Task: In profile recomendations turn off email notifications.
Action: Mouse moved to (696, 61)
Screenshot: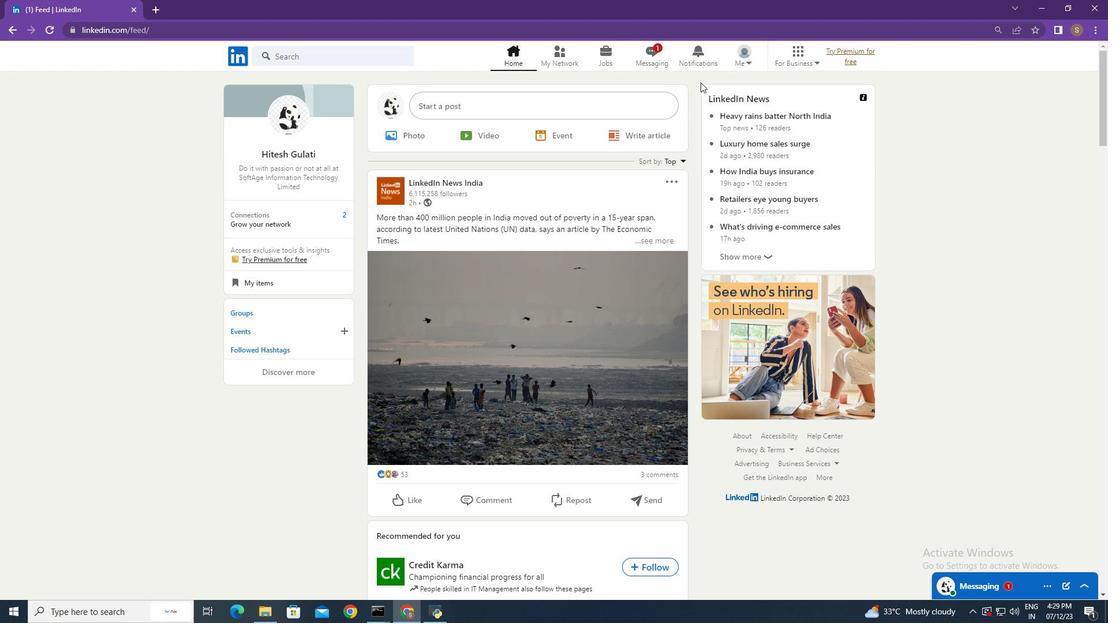 
Action: Mouse pressed left at (696, 61)
Screenshot: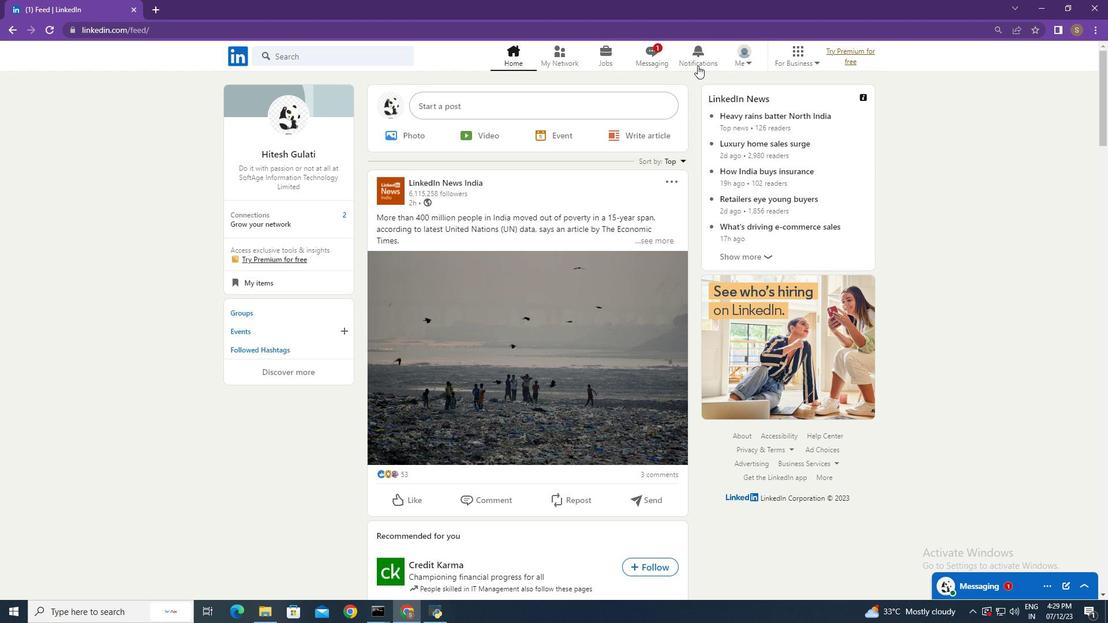 
Action: Mouse moved to (250, 133)
Screenshot: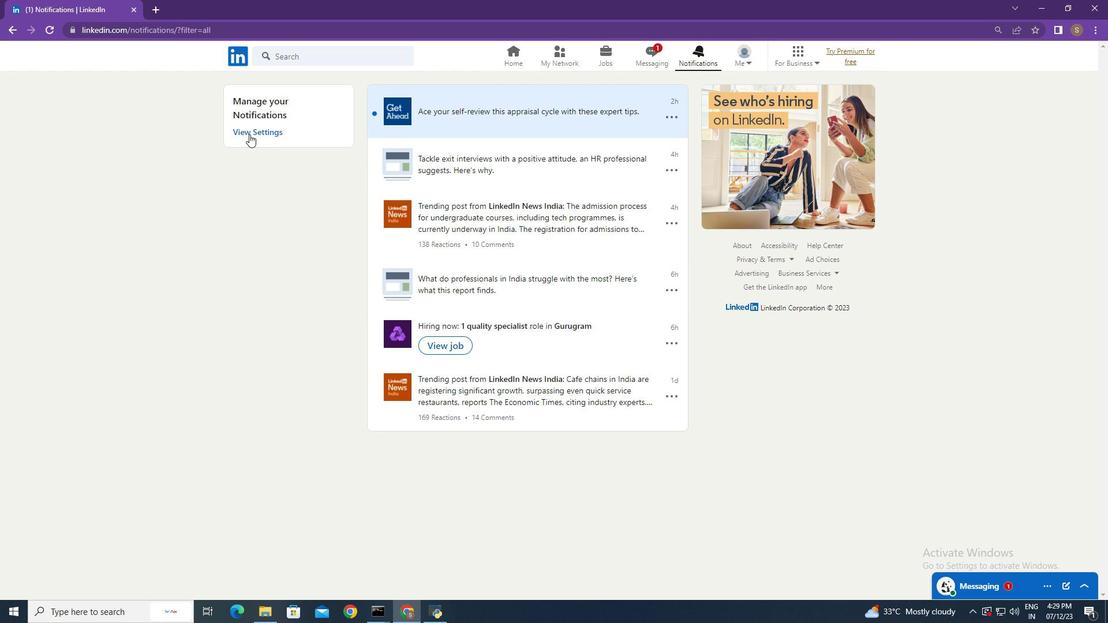 
Action: Mouse pressed left at (250, 133)
Screenshot: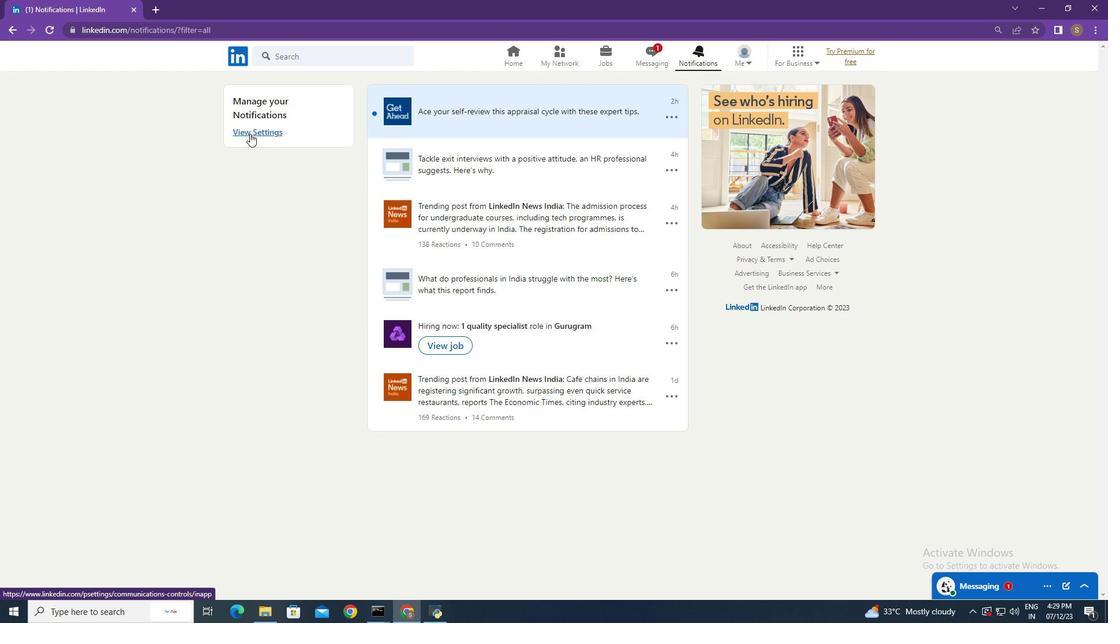 
Action: Mouse moved to (669, 447)
Screenshot: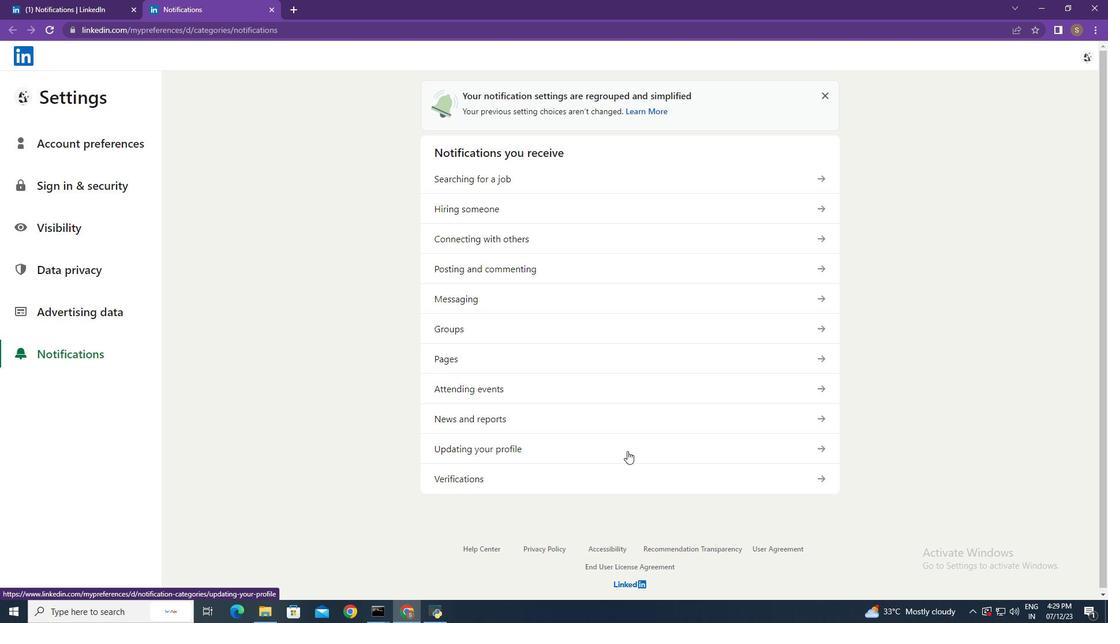 
Action: Mouse pressed left at (669, 447)
Screenshot: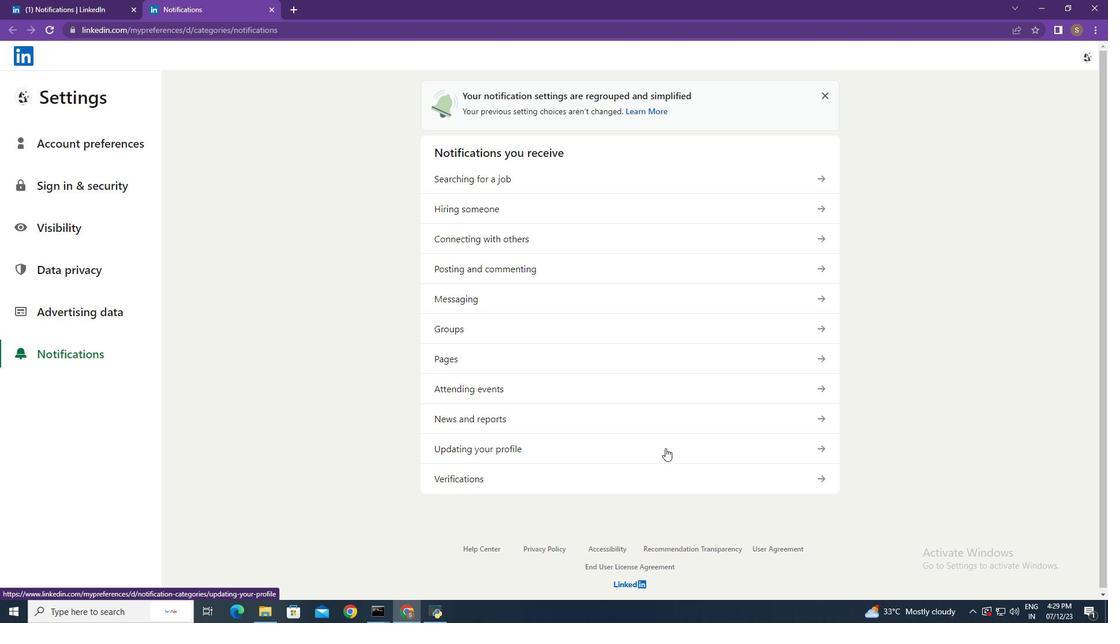 
Action: Mouse moved to (725, 170)
Screenshot: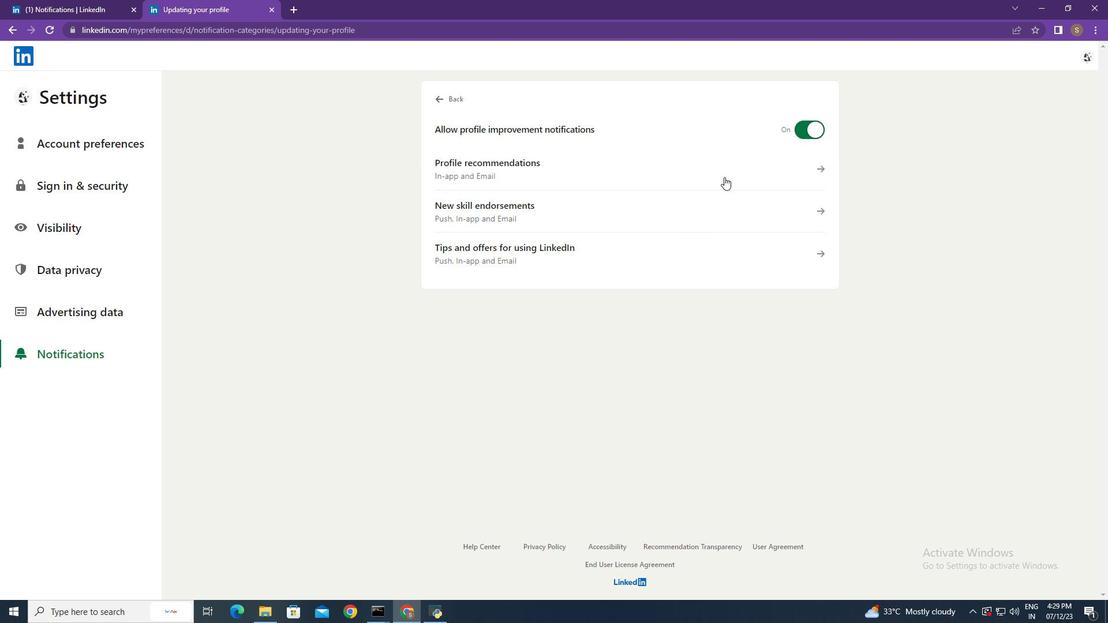 
Action: Mouse pressed left at (725, 170)
Screenshot: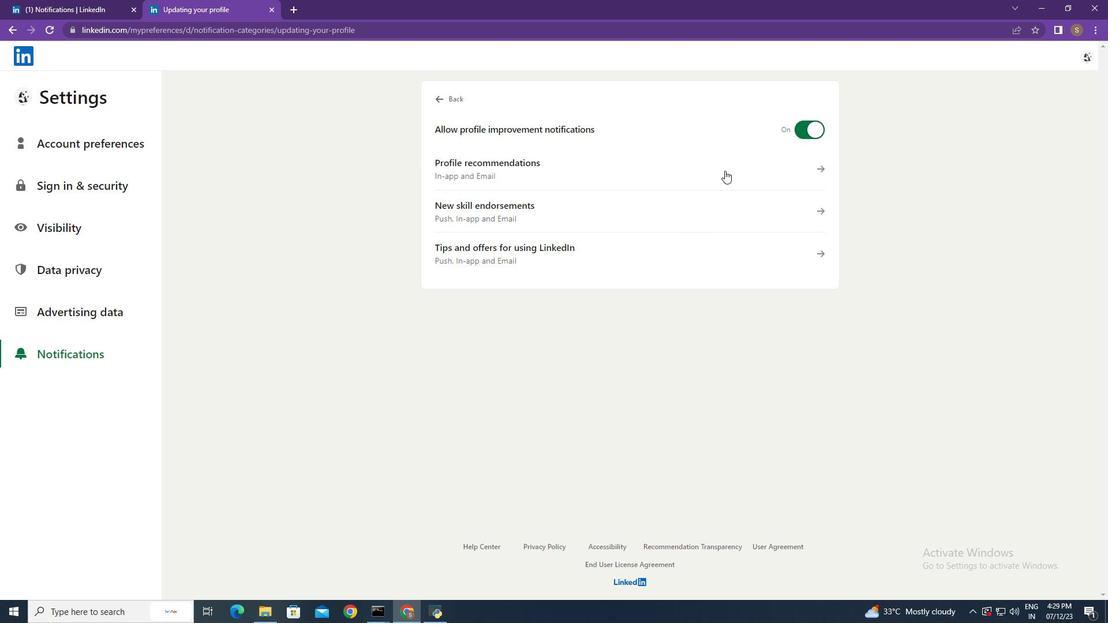 
Action: Mouse moved to (818, 287)
Screenshot: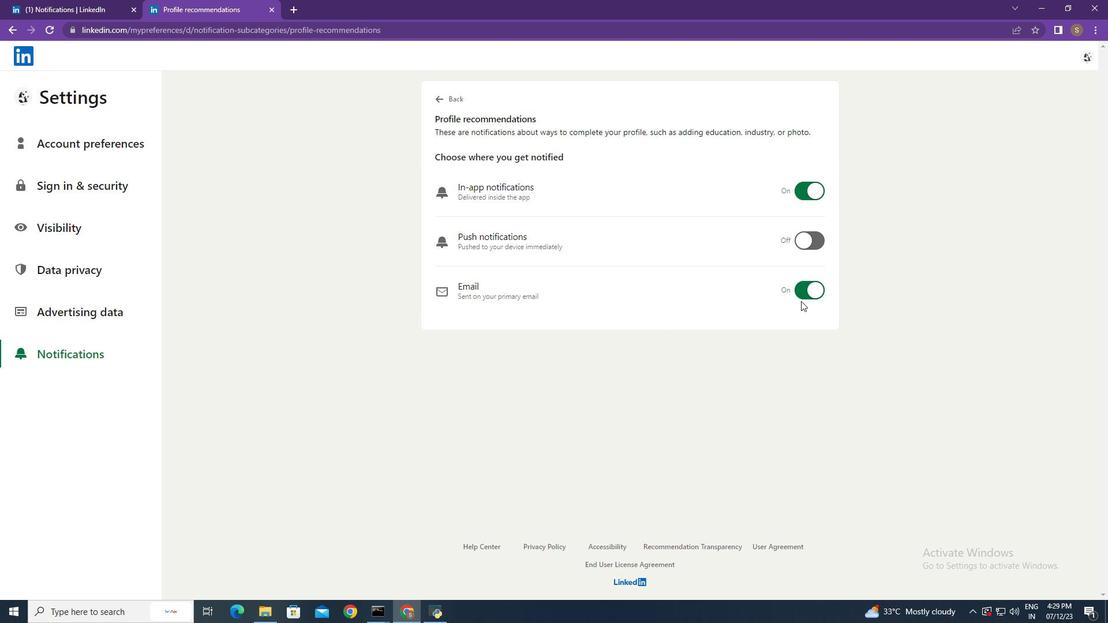 
Action: Mouse pressed left at (818, 287)
Screenshot: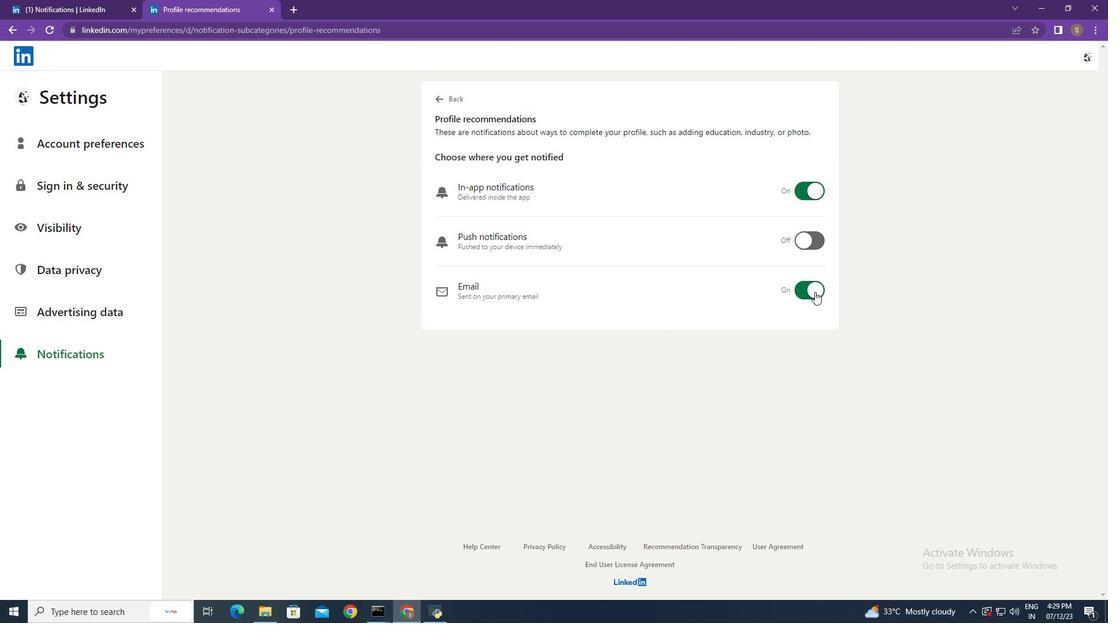 
Action: Mouse moved to (951, 267)
Screenshot: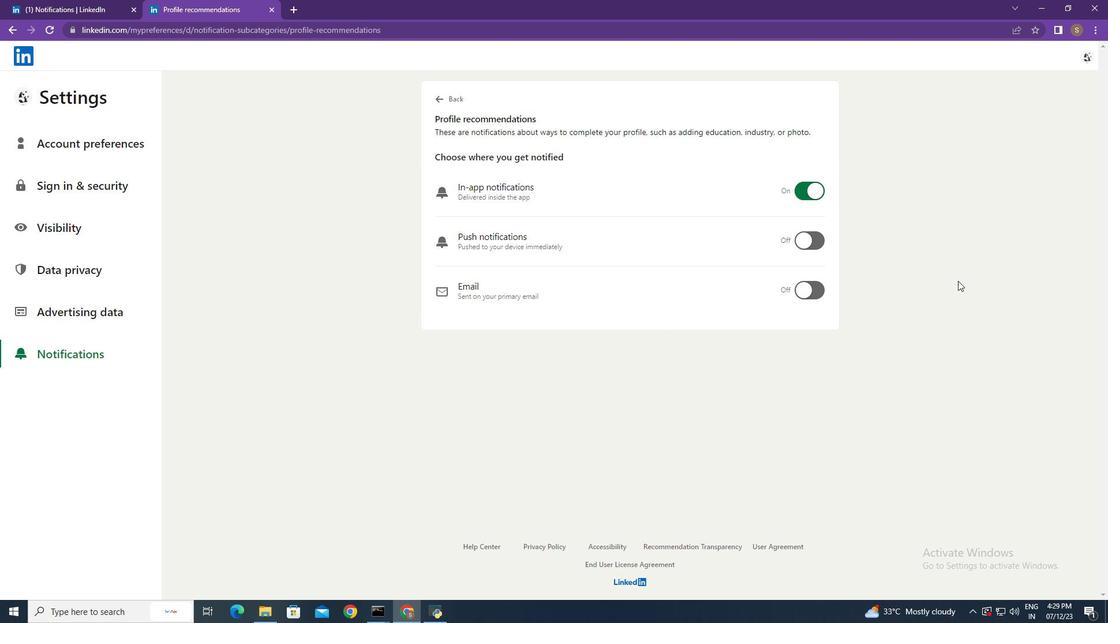 
